 Task: Change the visibility to public.
Action: Mouse moved to (288, 73)
Screenshot: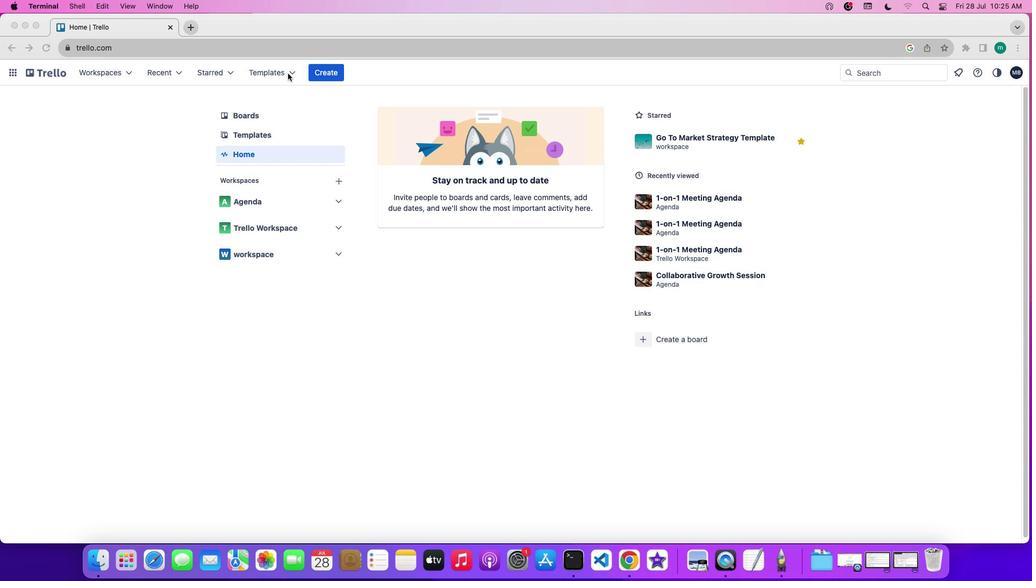 
Action: Mouse pressed left at (288, 73)
Screenshot: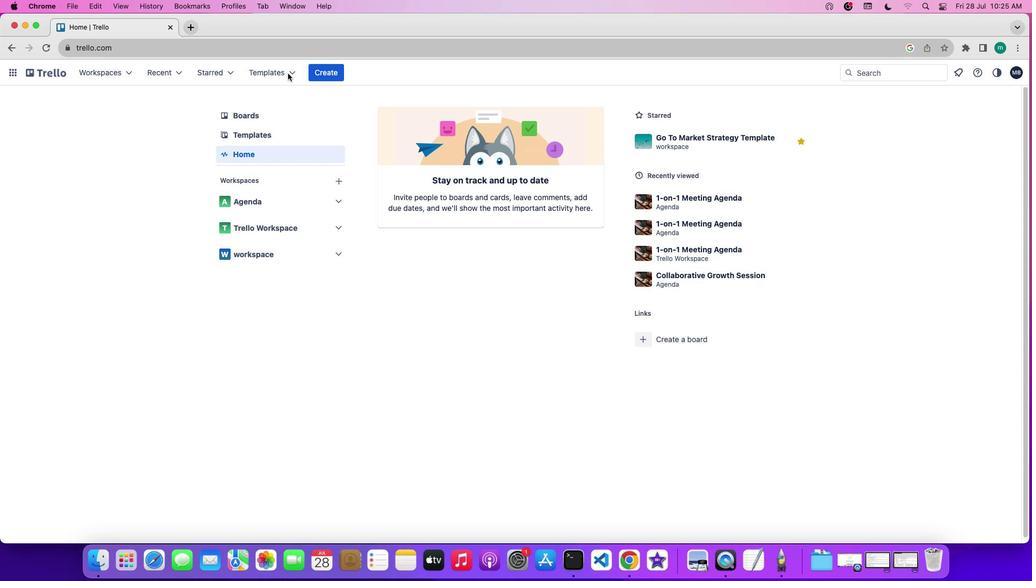 
Action: Mouse pressed left at (288, 73)
Screenshot: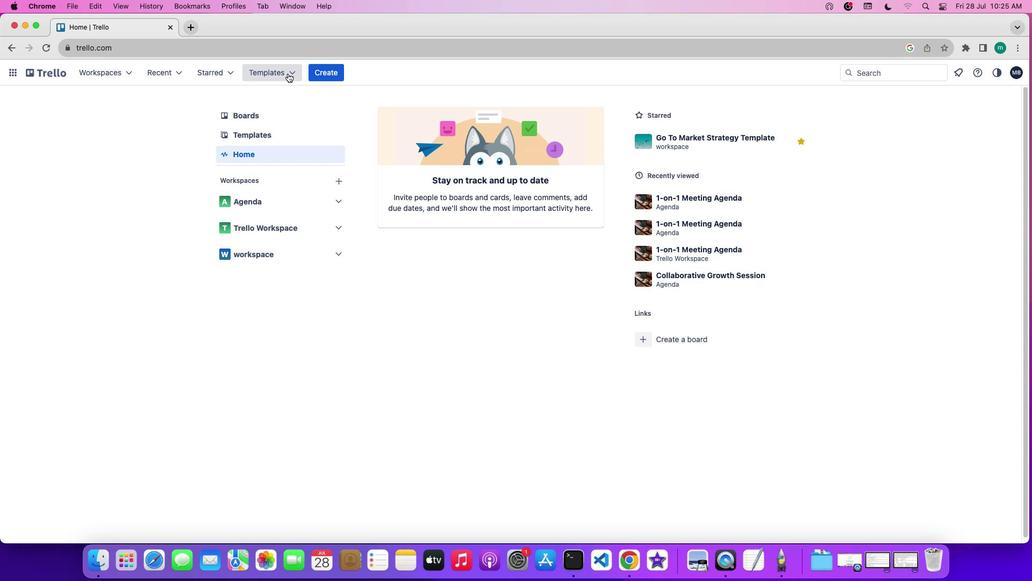 
Action: Mouse moved to (290, 112)
Screenshot: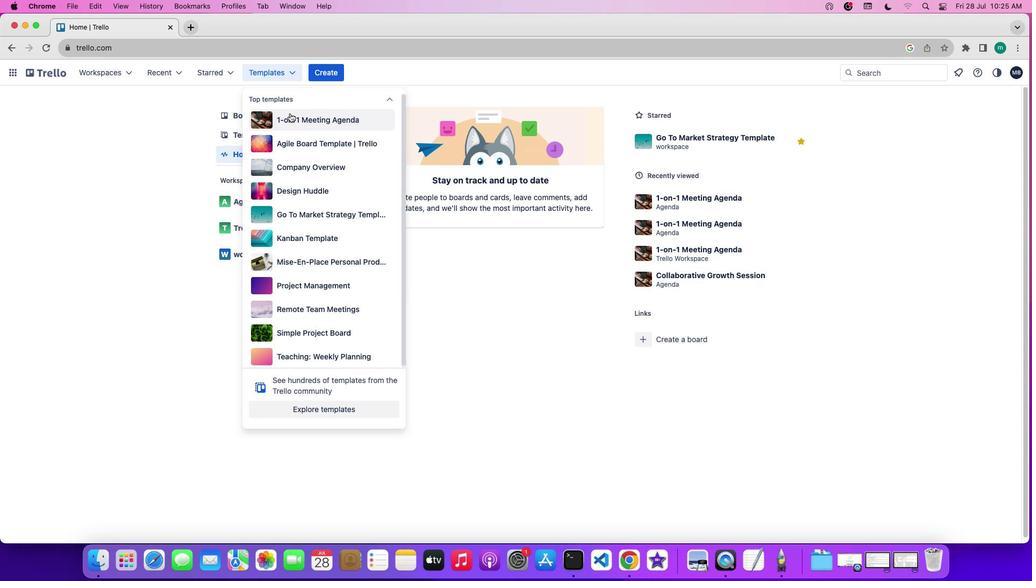 
Action: Mouse pressed left at (290, 112)
Screenshot: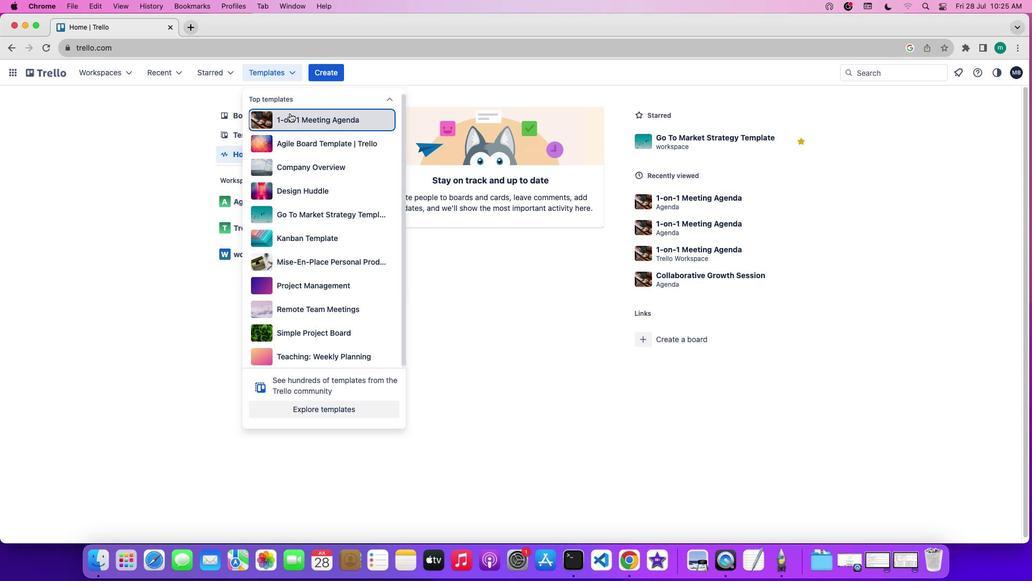 
Action: Mouse moved to (389, 267)
Screenshot: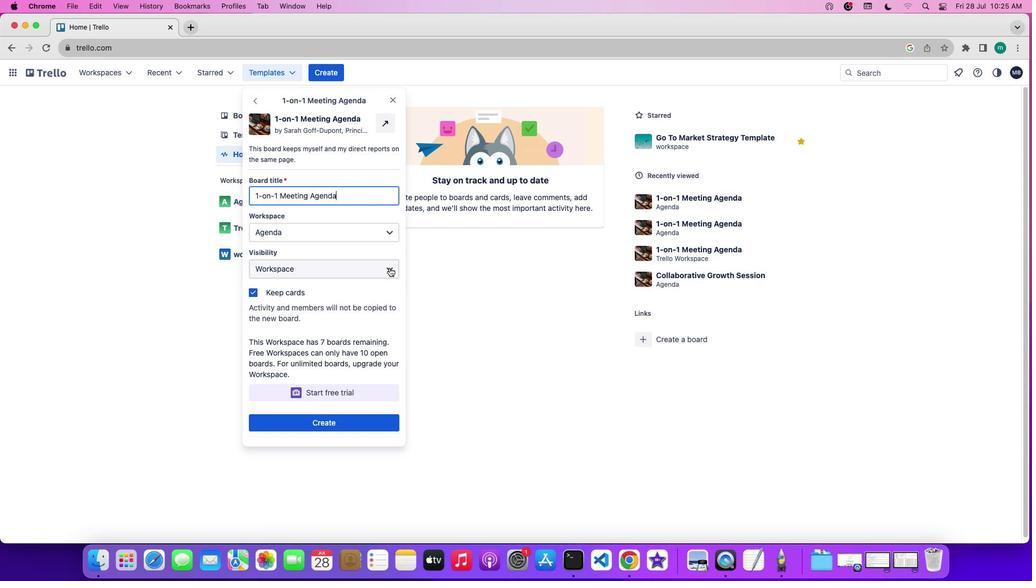 
Action: Mouse pressed left at (389, 267)
Screenshot: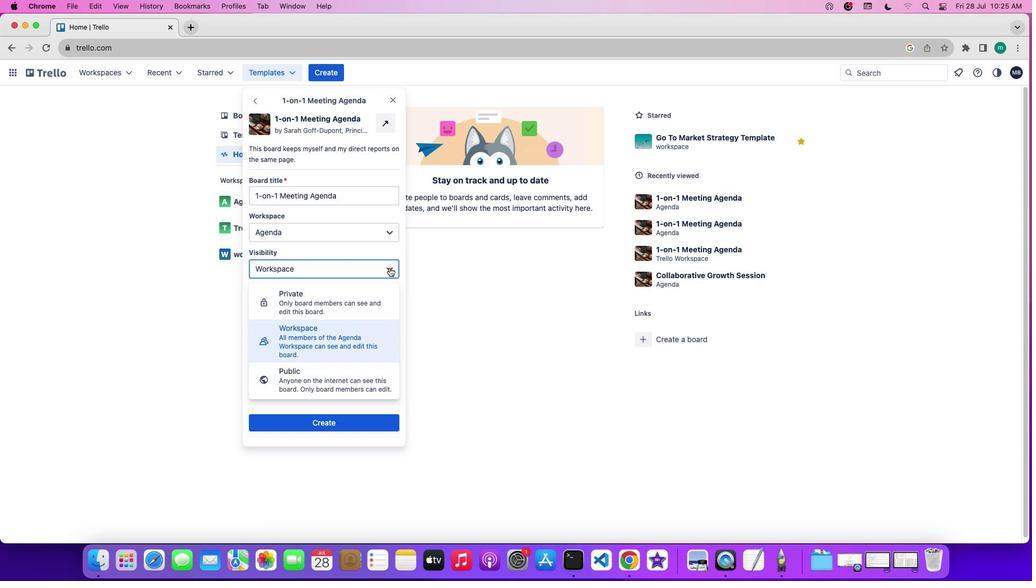 
Action: Mouse moved to (370, 369)
Screenshot: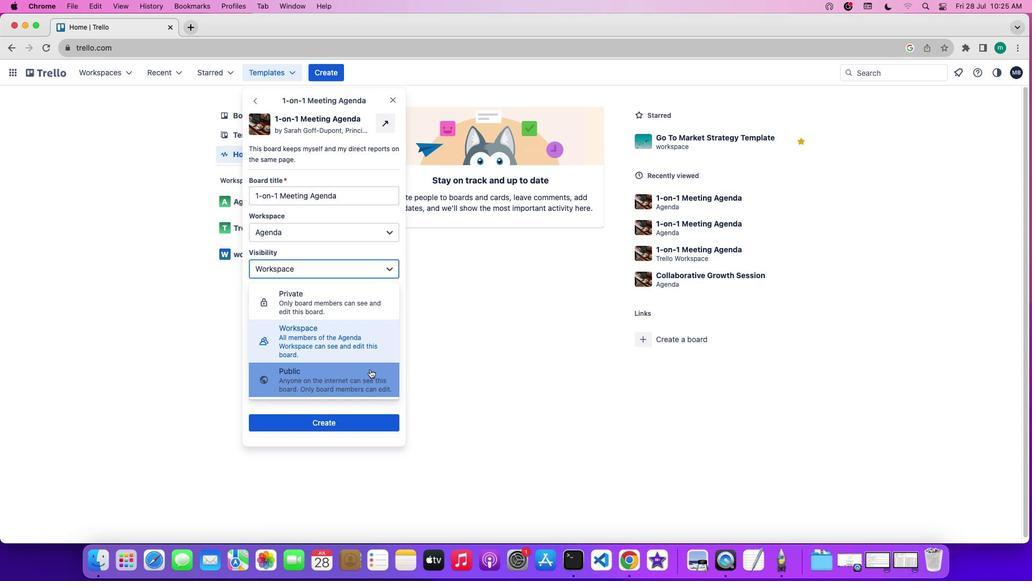 
Action: Mouse pressed left at (370, 369)
Screenshot: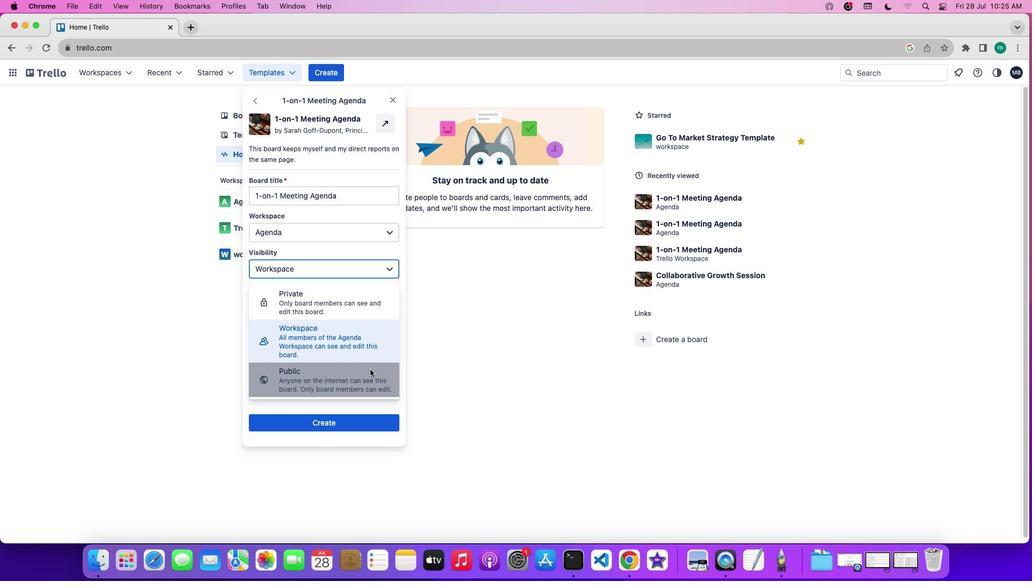 
Action: Mouse moved to (387, 338)
Screenshot: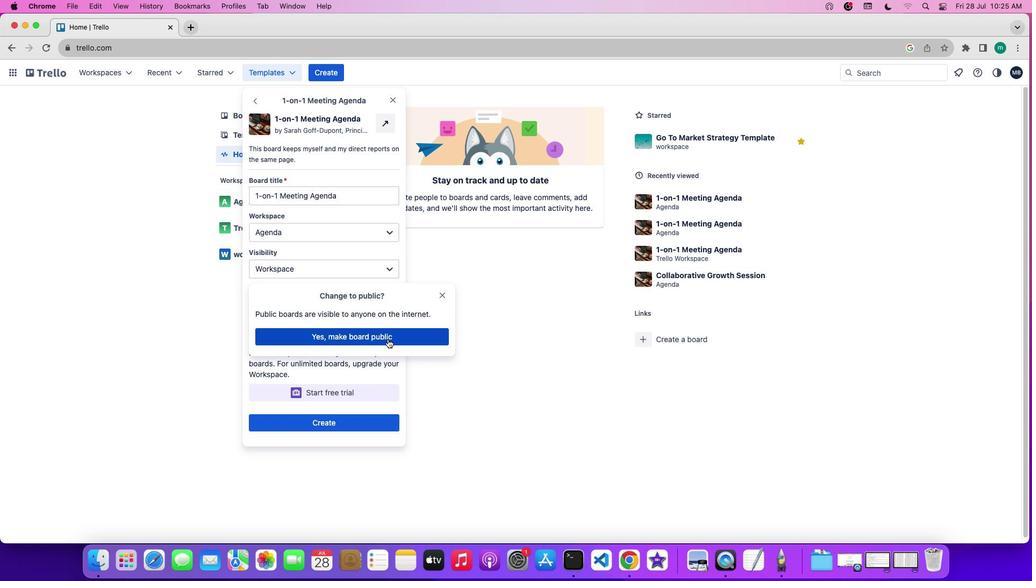 
Action: Mouse pressed left at (387, 338)
Screenshot: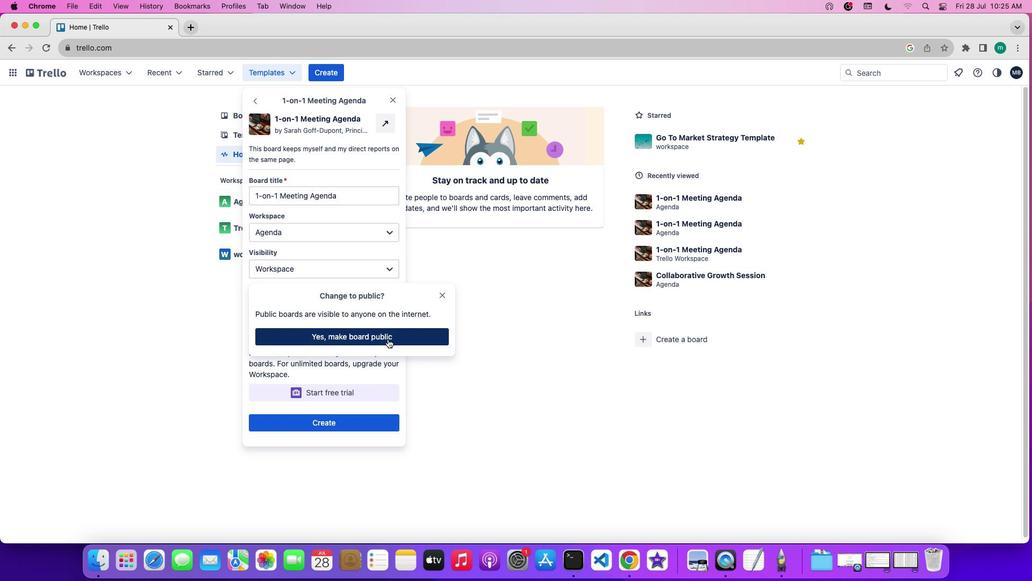 
Action: Mouse moved to (345, 418)
Screenshot: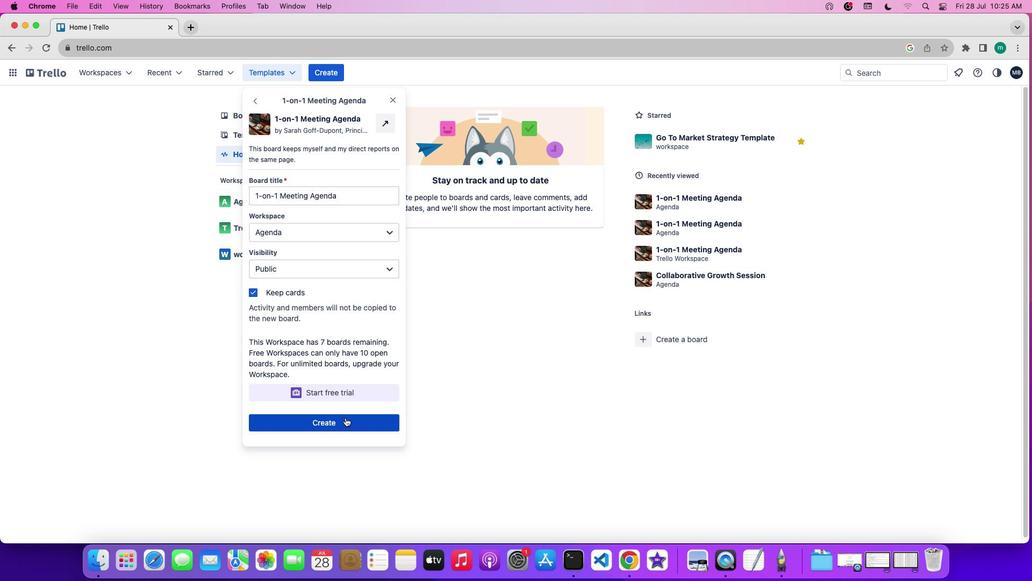 
Action: Mouse pressed left at (345, 418)
Screenshot: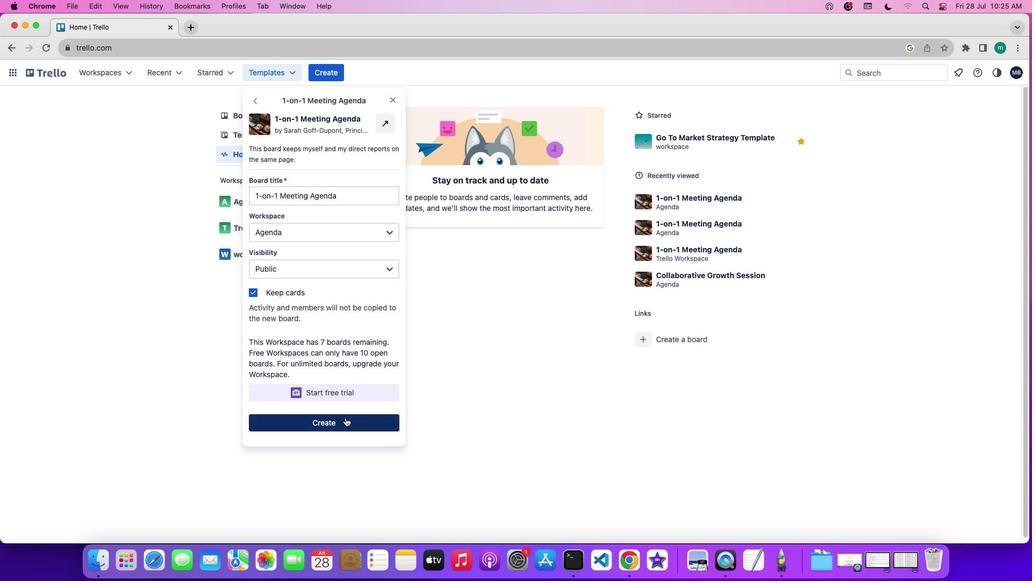 
